 Task: Set the default behavior for location permission to "Don't allow sites to see your location".
Action: Mouse moved to (1260, 40)
Screenshot: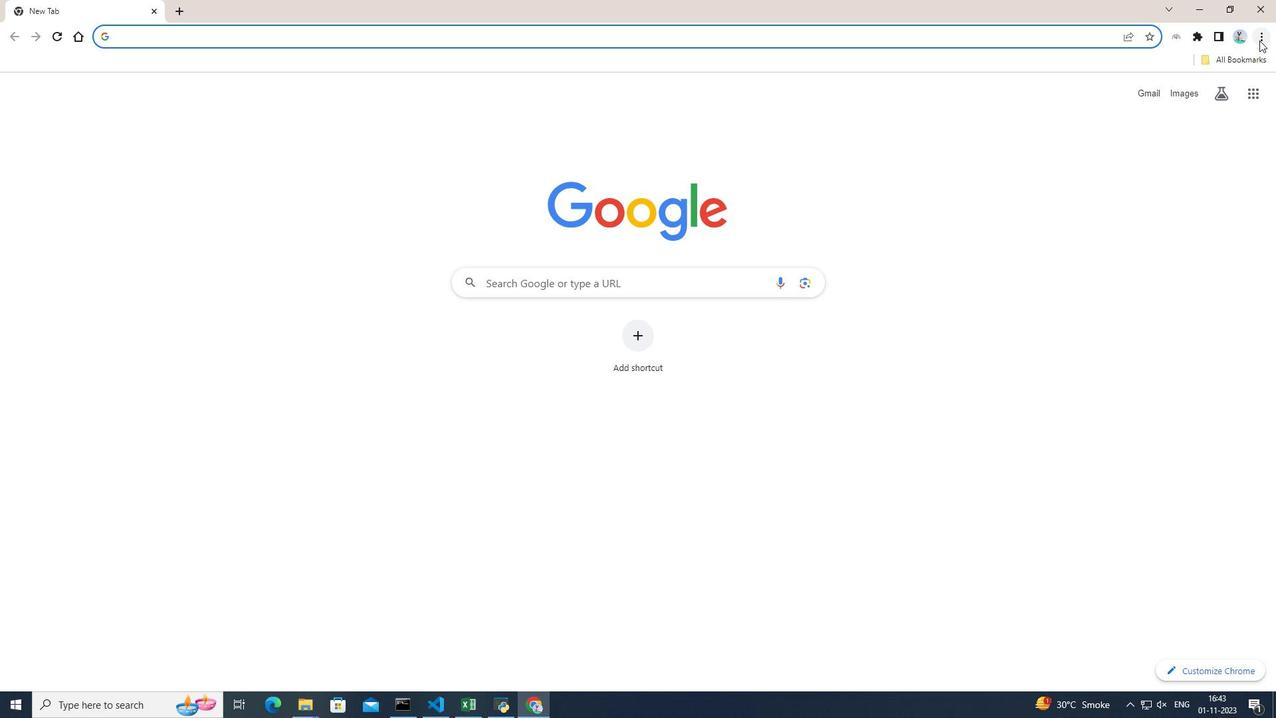 
Action: Mouse pressed left at (1260, 40)
Screenshot: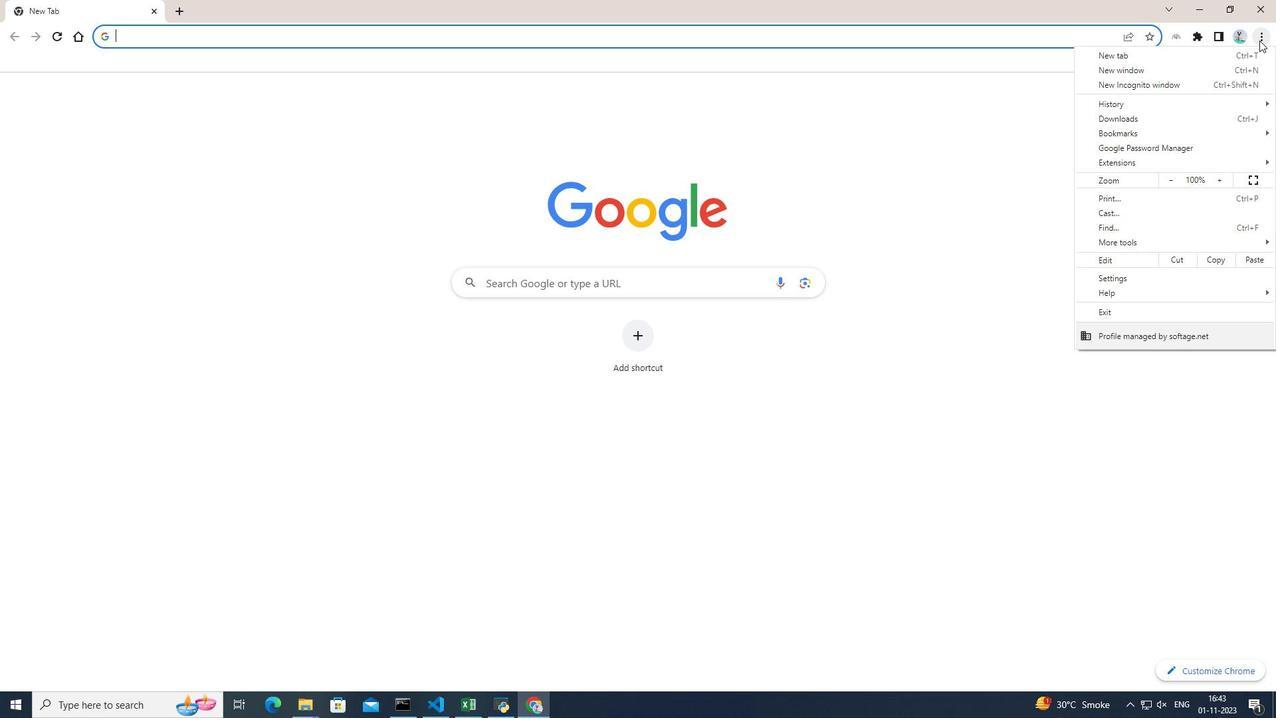 
Action: Mouse moved to (1132, 273)
Screenshot: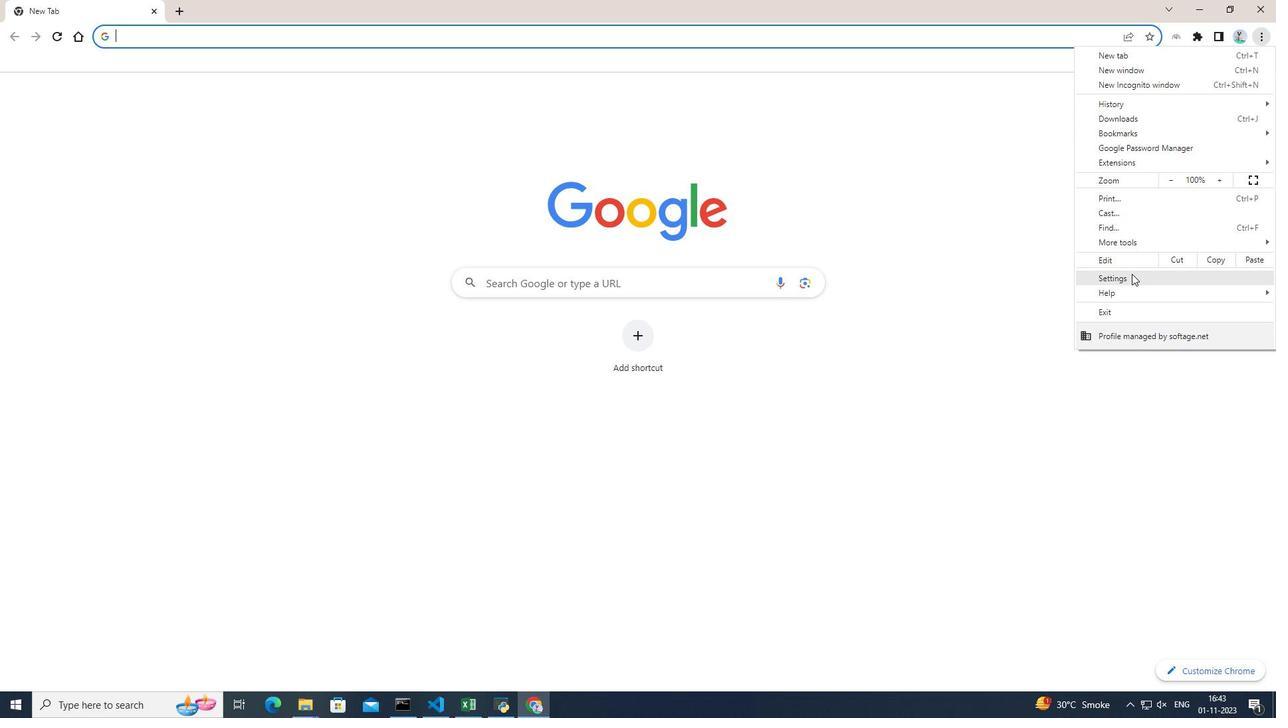 
Action: Mouse pressed left at (1132, 273)
Screenshot: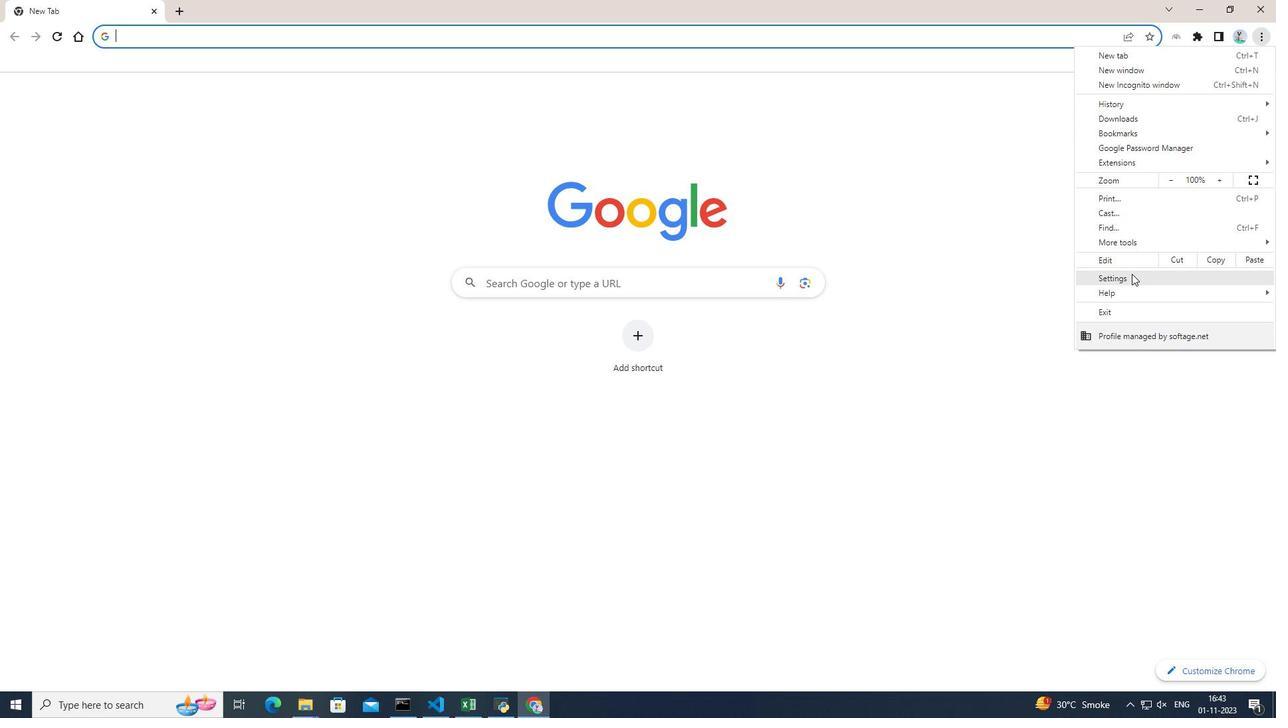 
Action: Mouse moved to (93, 164)
Screenshot: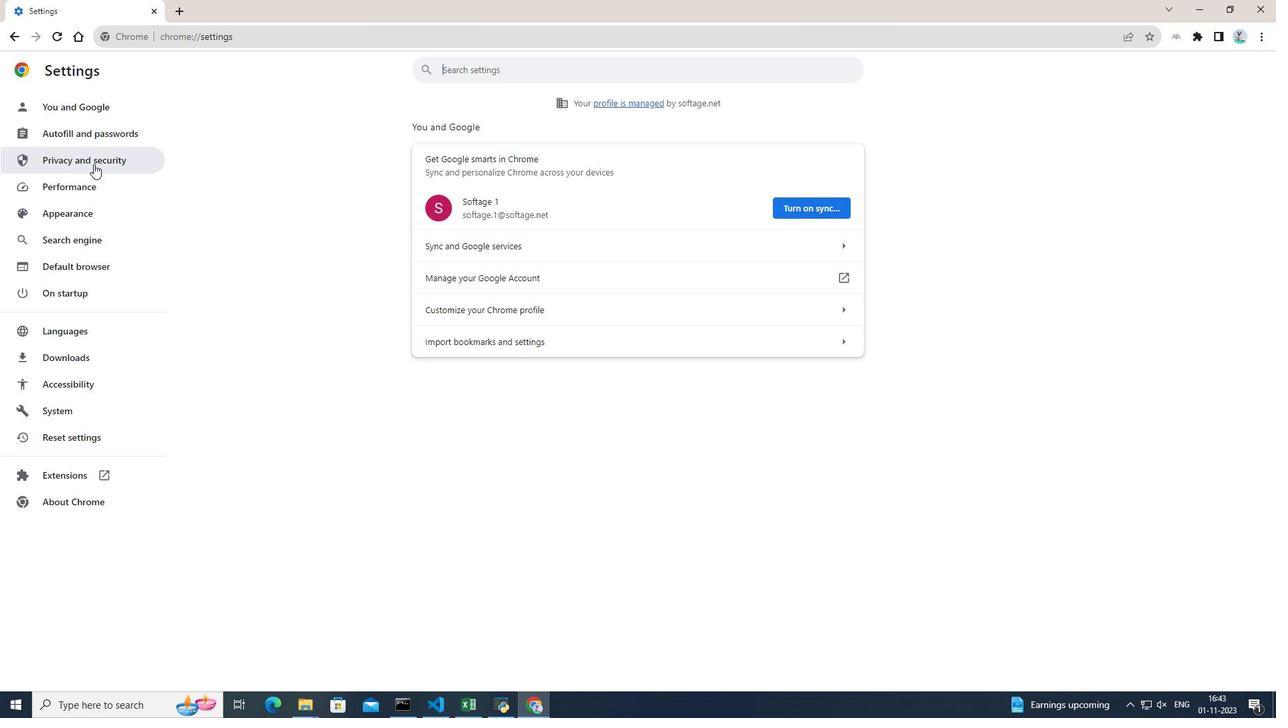 
Action: Mouse pressed left at (93, 164)
Screenshot: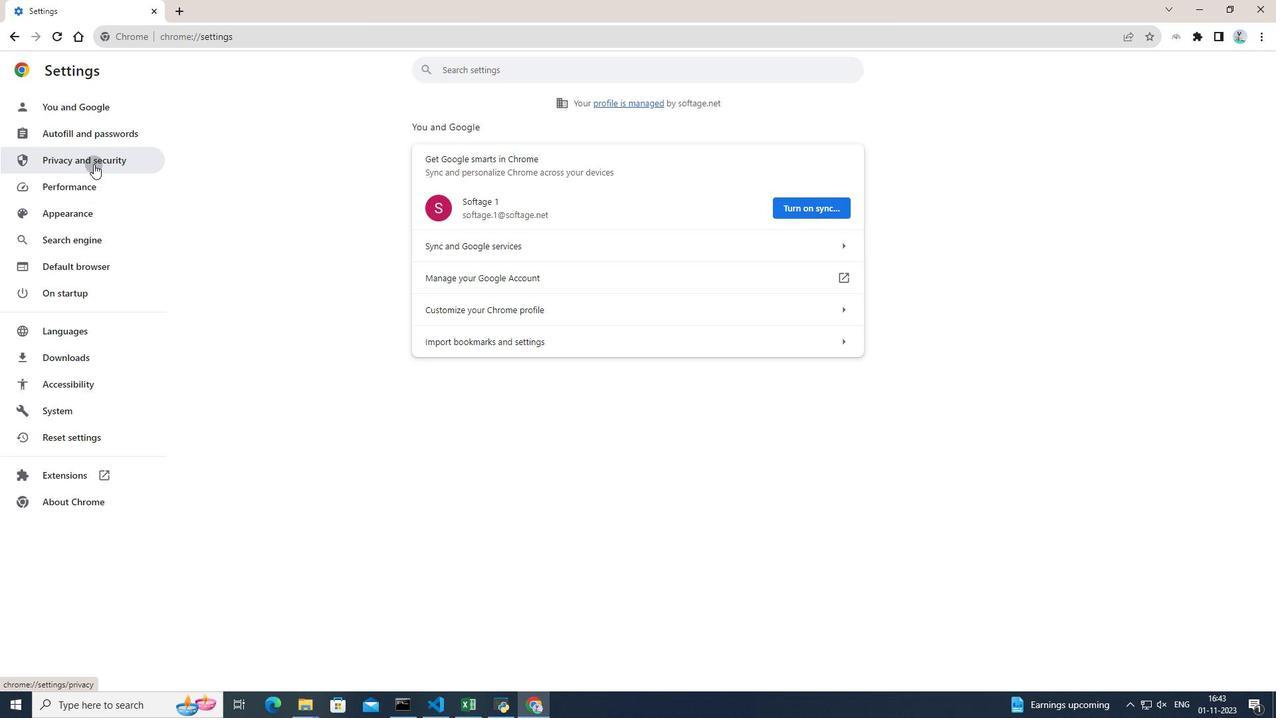 
Action: Mouse moved to (549, 420)
Screenshot: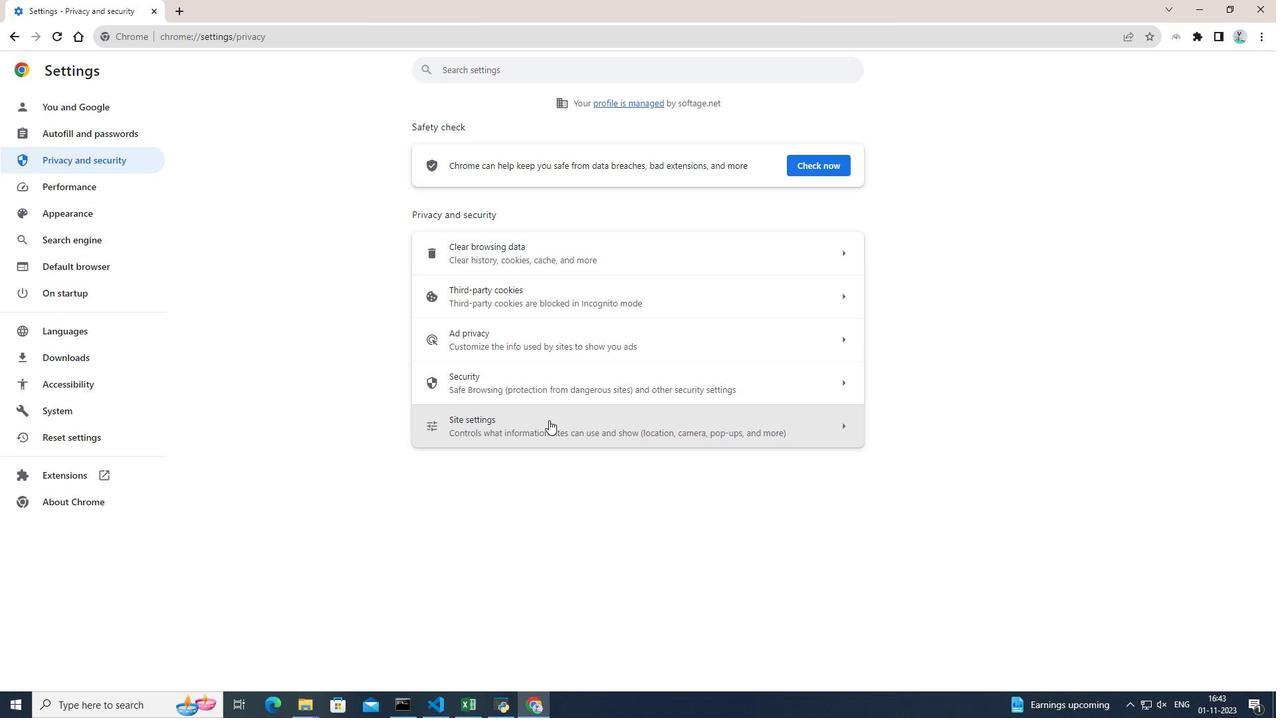 
Action: Mouse pressed left at (549, 420)
Screenshot: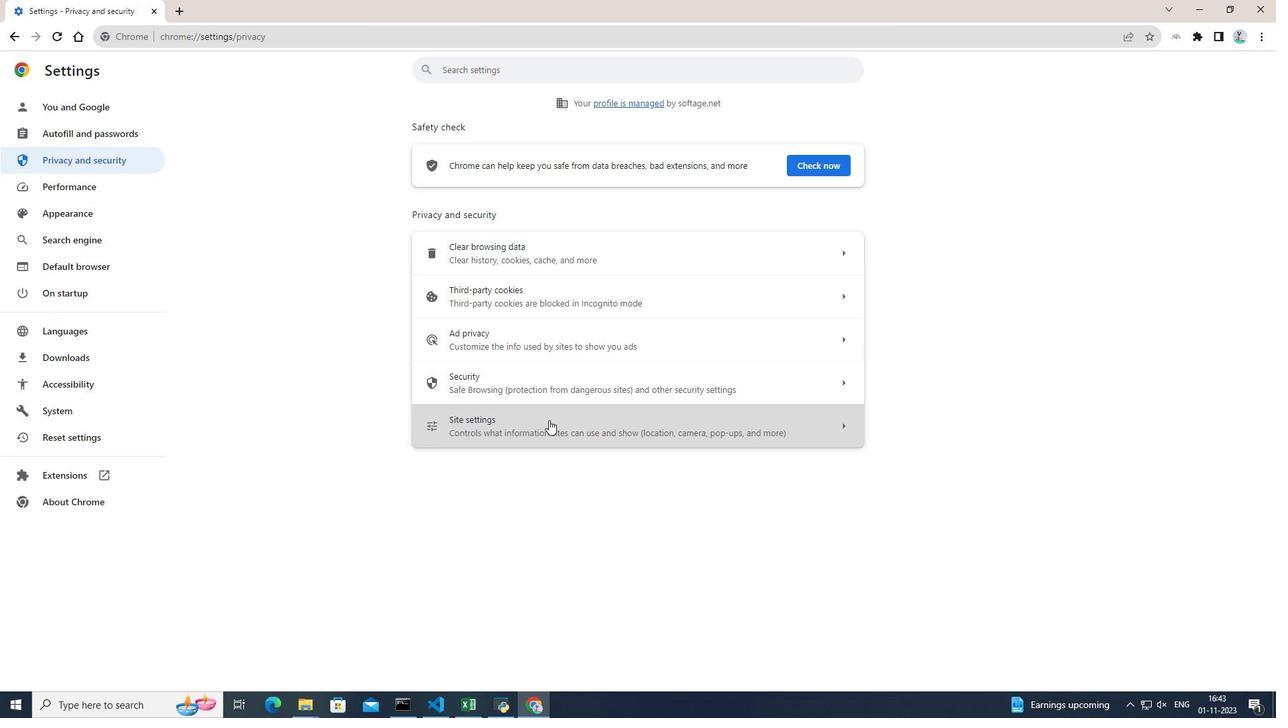 
Action: Mouse moved to (553, 420)
Screenshot: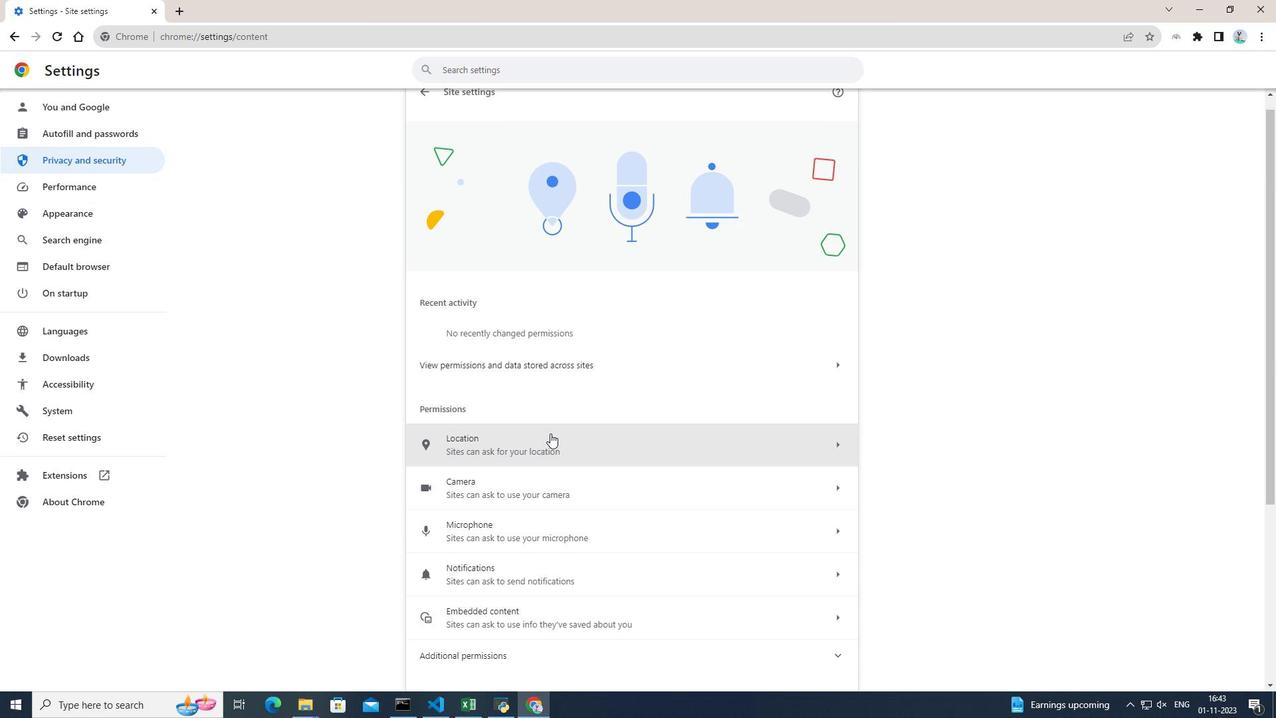 
Action: Mouse scrolled (553, 420) with delta (0, 0)
Screenshot: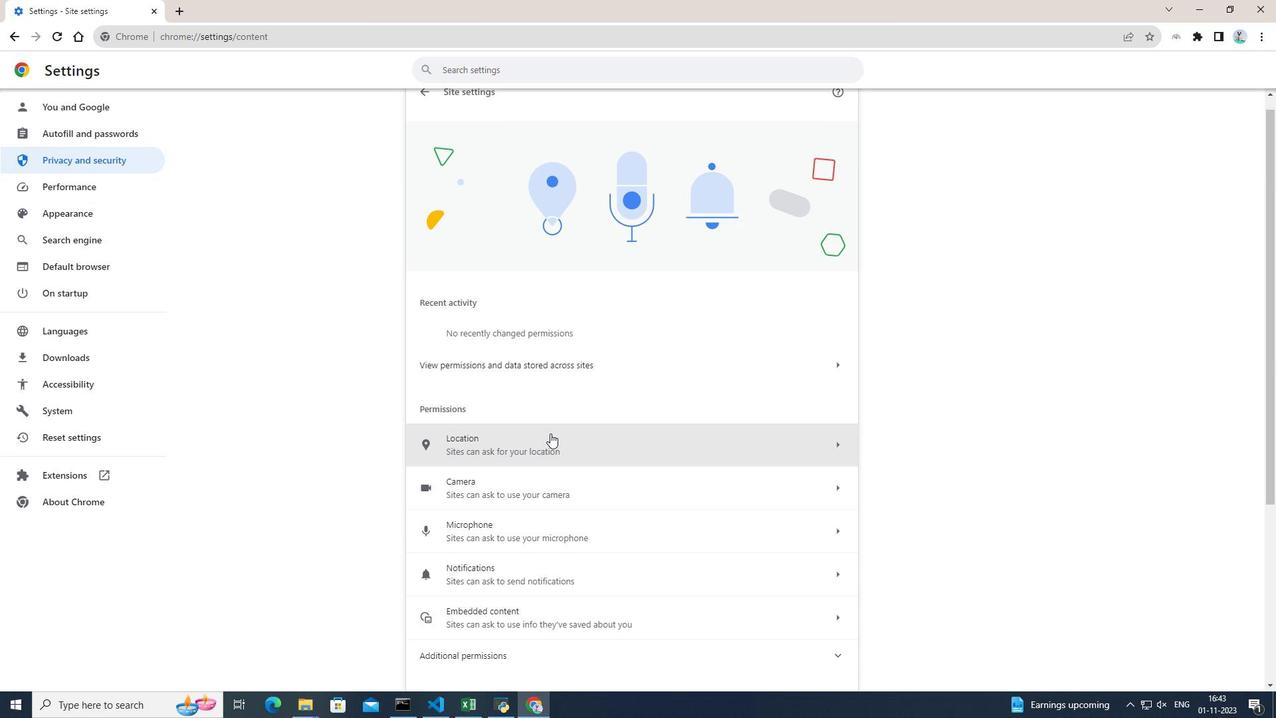 
Action: Mouse moved to (552, 393)
Screenshot: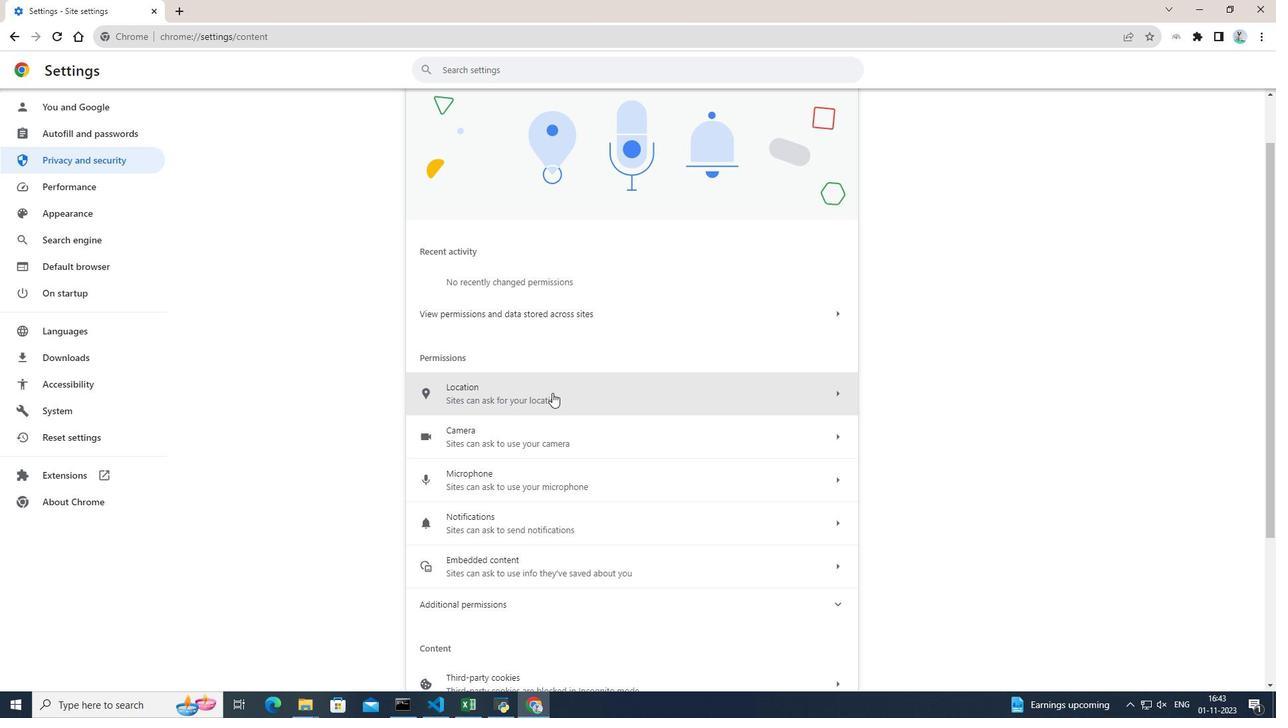 
Action: Mouse pressed left at (552, 393)
Screenshot: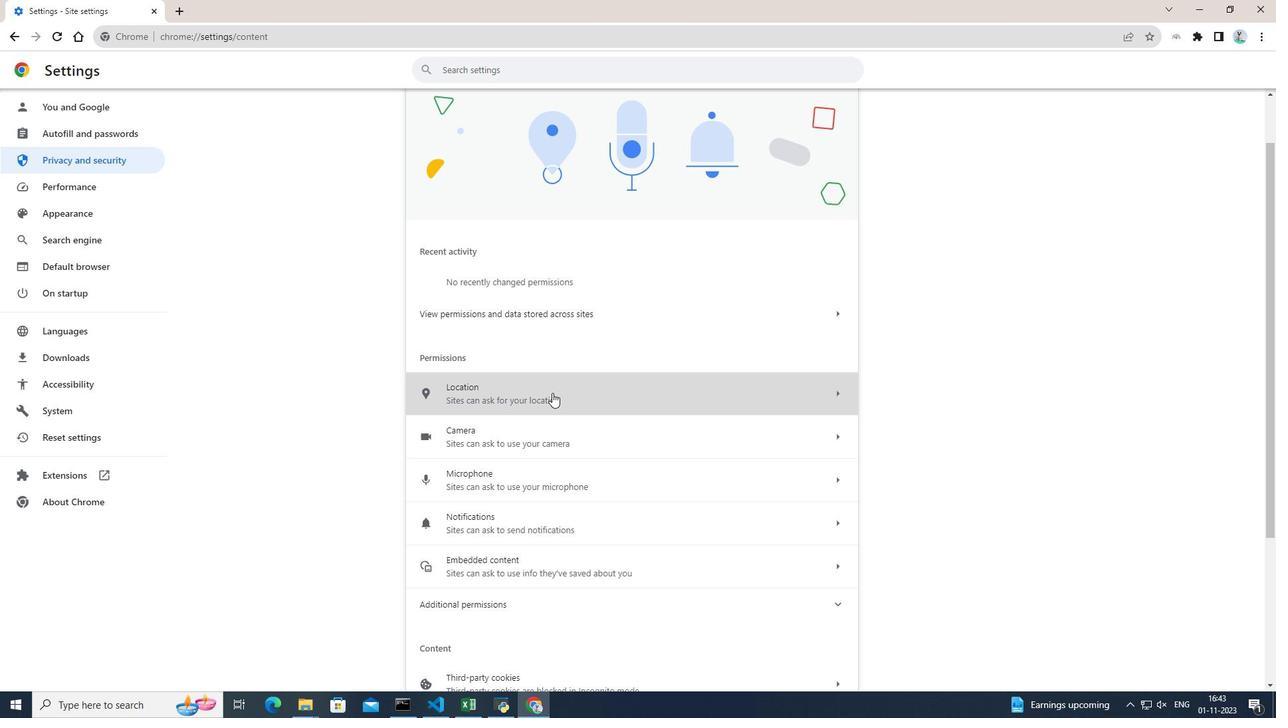 
Action: Mouse moved to (431, 266)
Screenshot: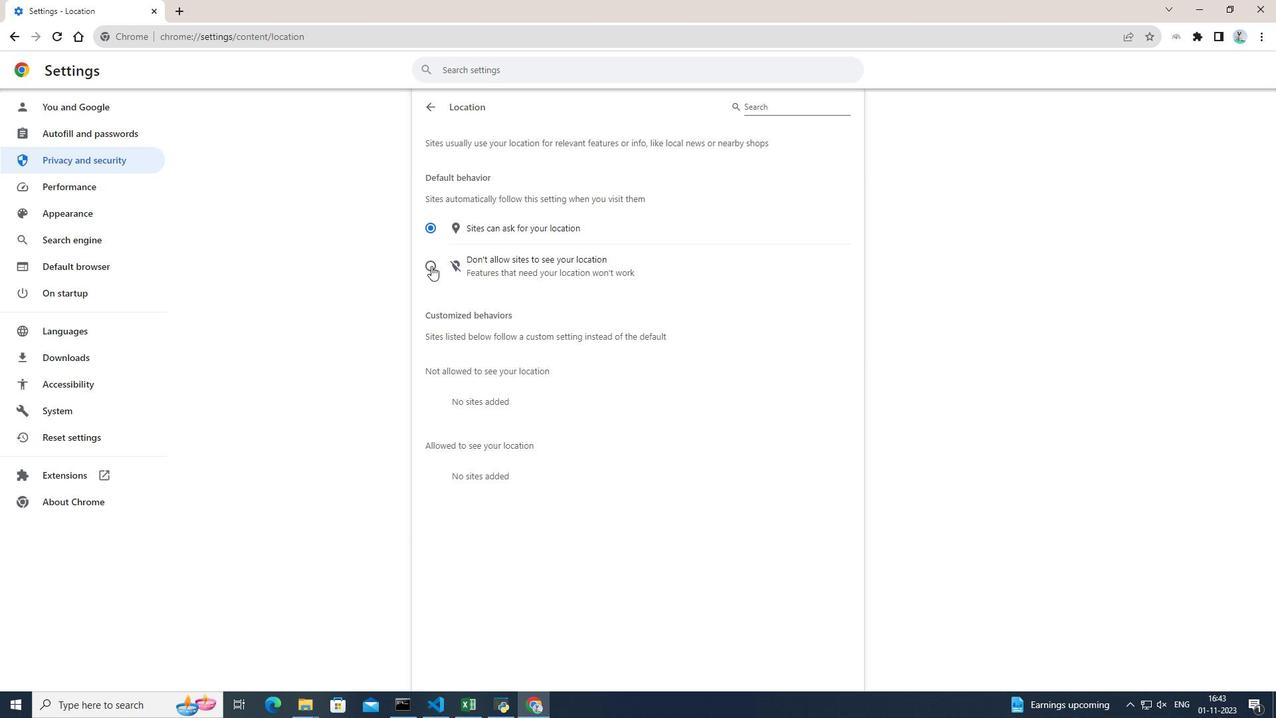 
Action: Mouse pressed left at (431, 266)
Screenshot: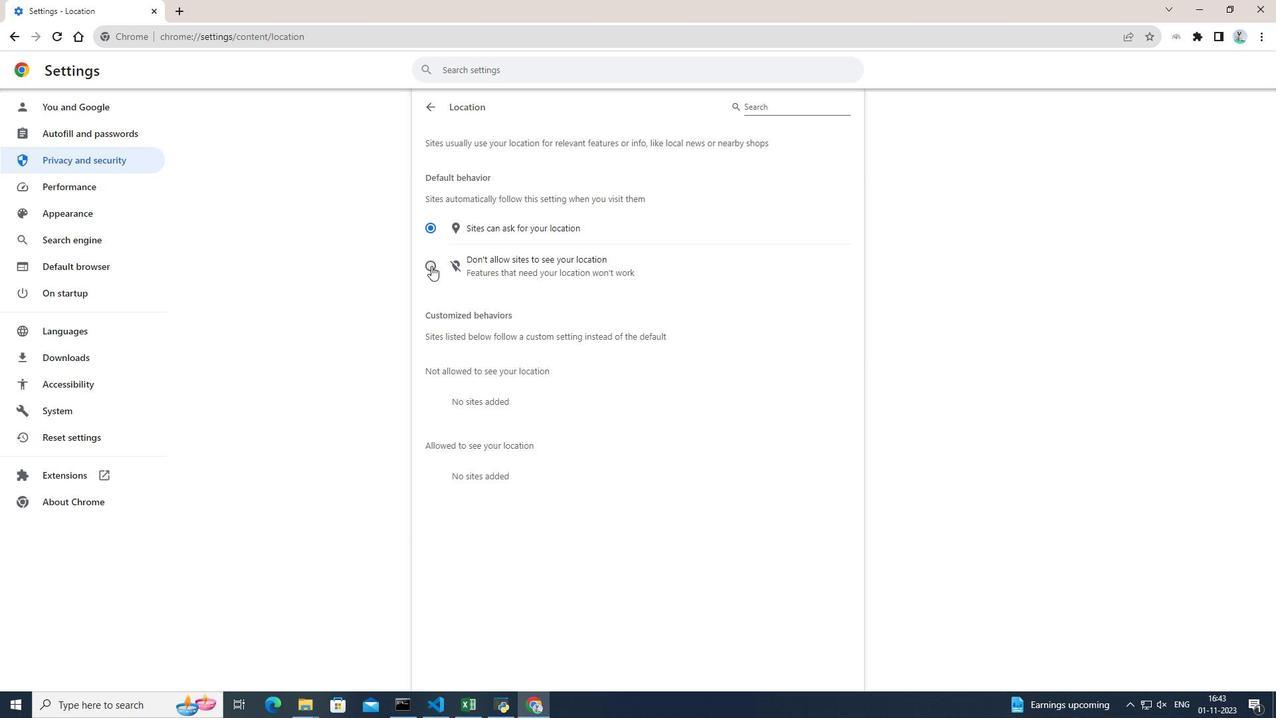 
Action: Mouse moved to (929, 341)
Screenshot: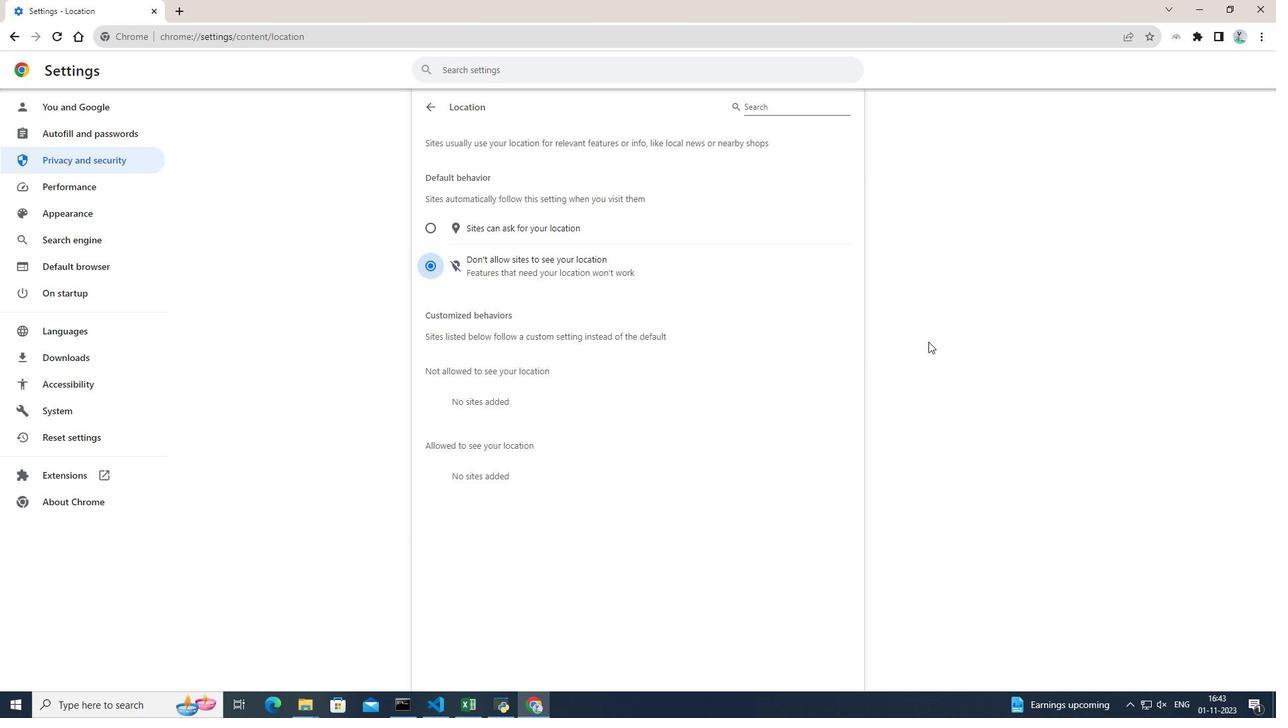 
